 Task: Set the title for the new security advisory in the repository "Javascript" to "Advisory1".
Action: Mouse moved to (1085, 360)
Screenshot: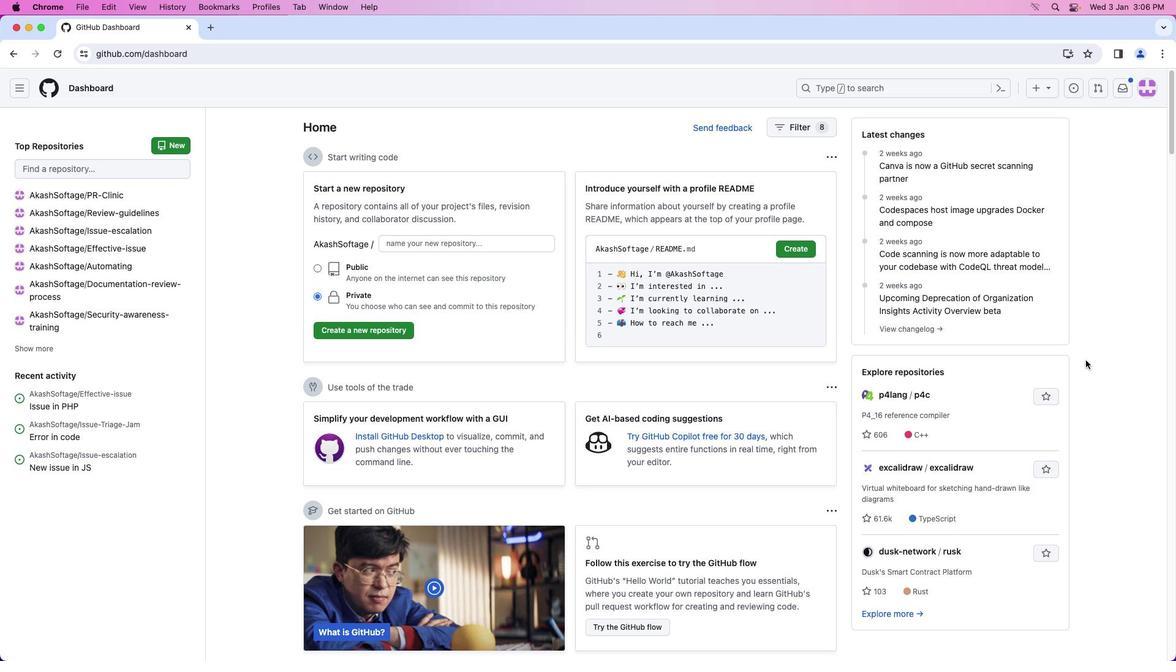 
Action: Mouse pressed left at (1085, 360)
Screenshot: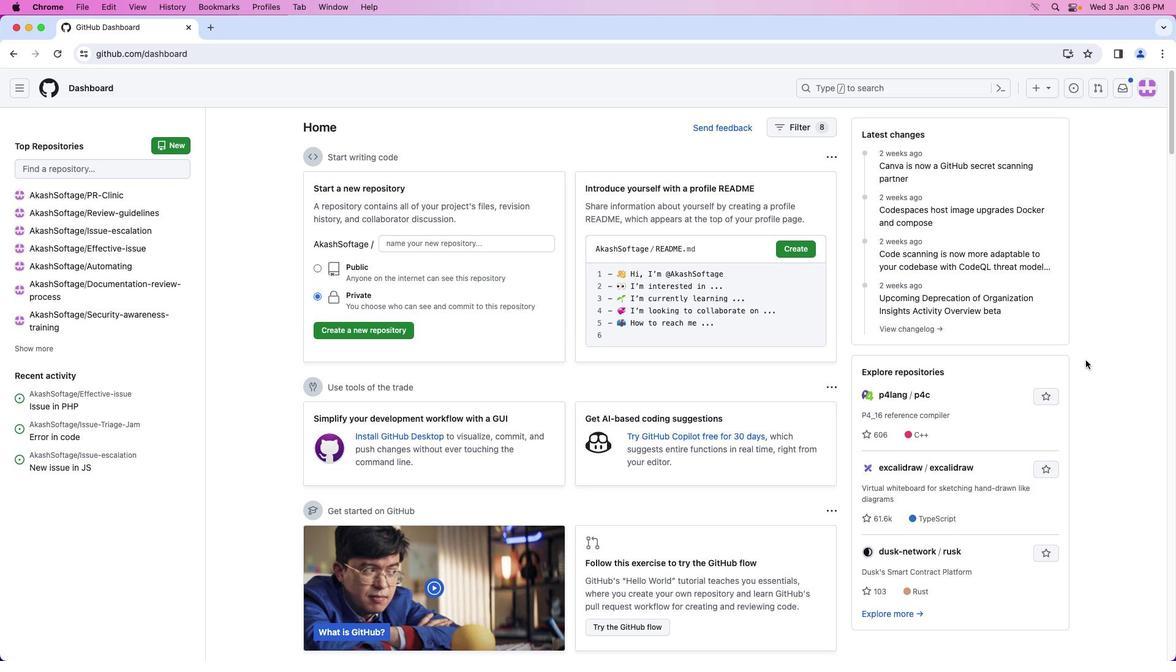 
Action: Mouse moved to (1150, 90)
Screenshot: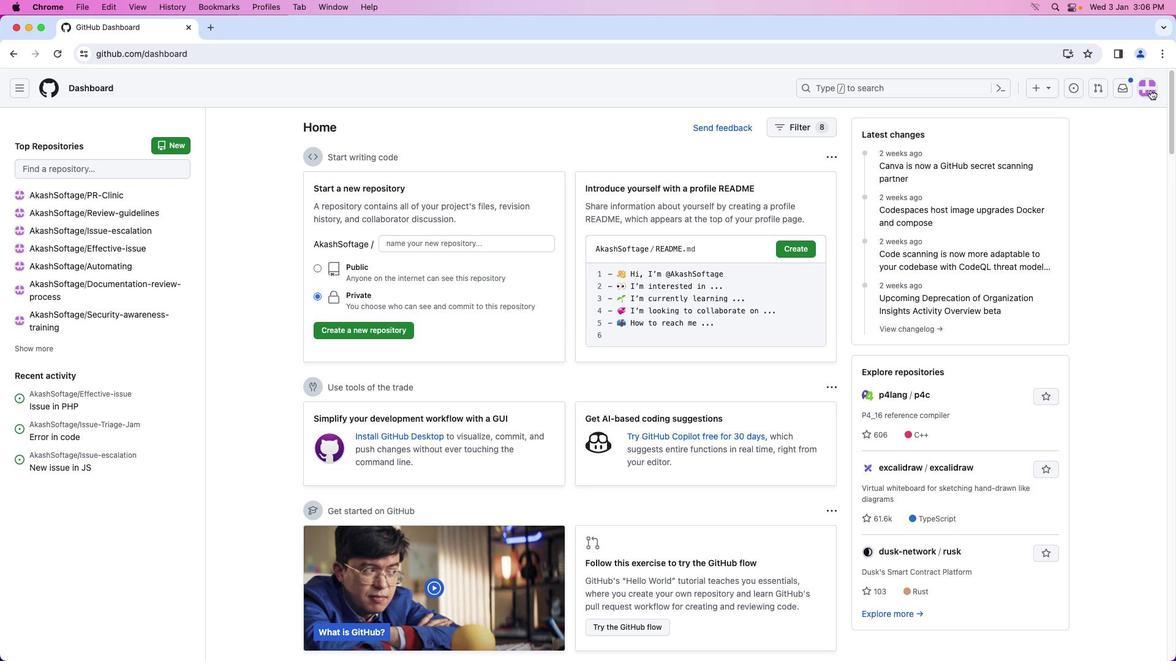 
Action: Mouse pressed left at (1150, 90)
Screenshot: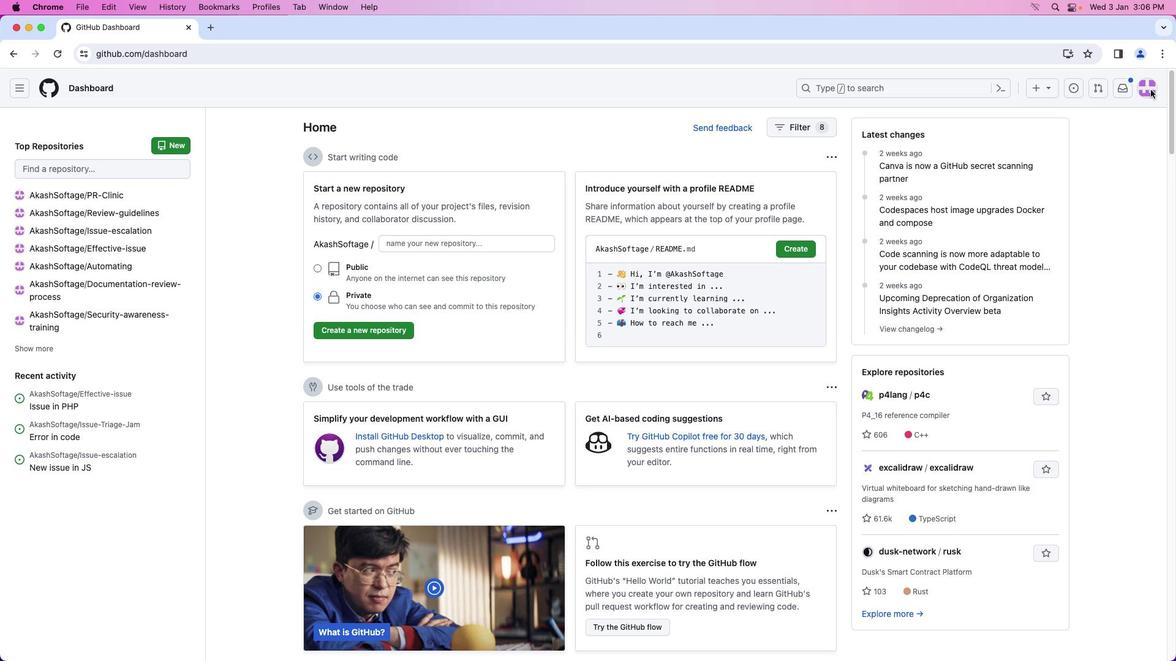 
Action: Mouse moved to (1080, 205)
Screenshot: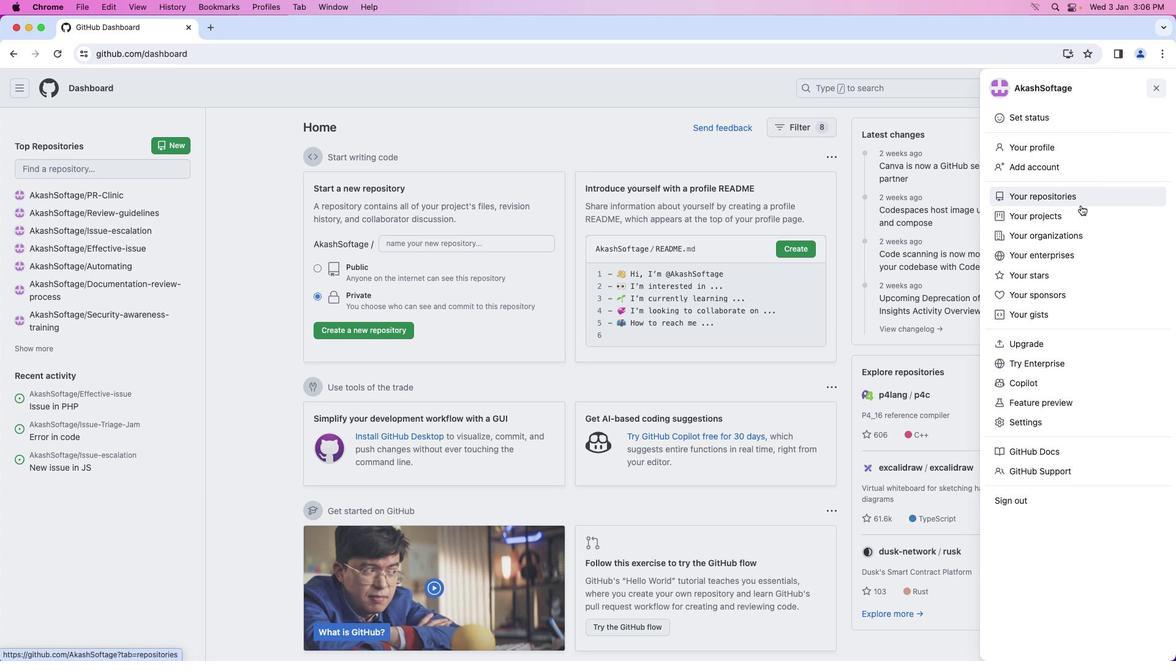 
Action: Mouse pressed left at (1080, 205)
Screenshot: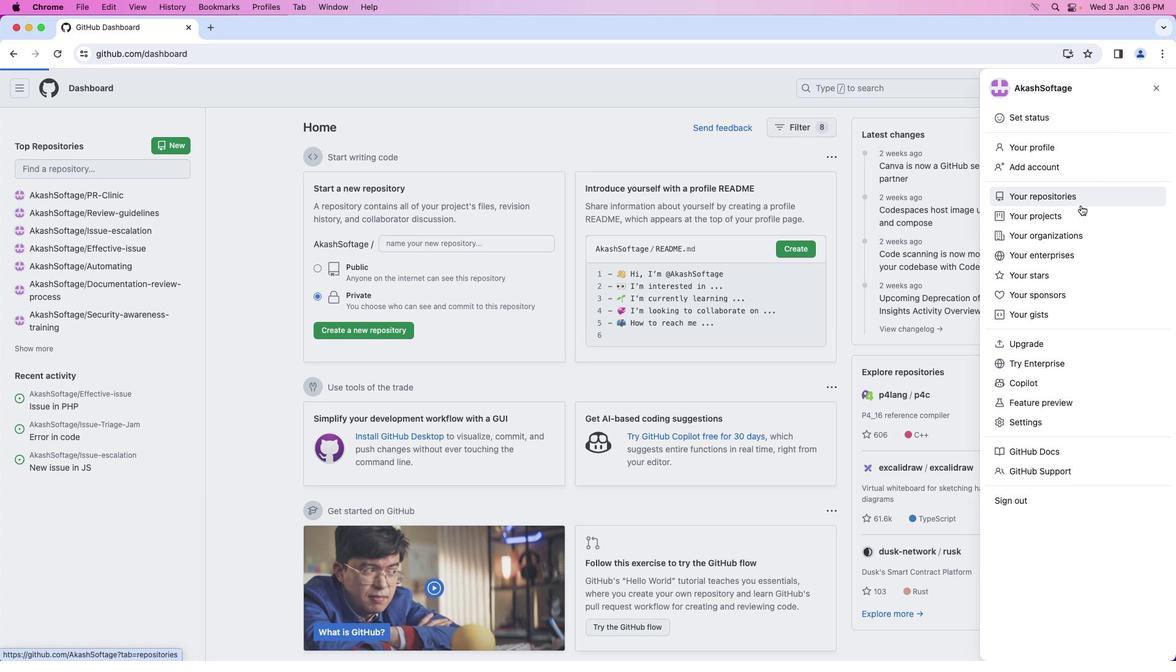 
Action: Mouse moved to (453, 201)
Screenshot: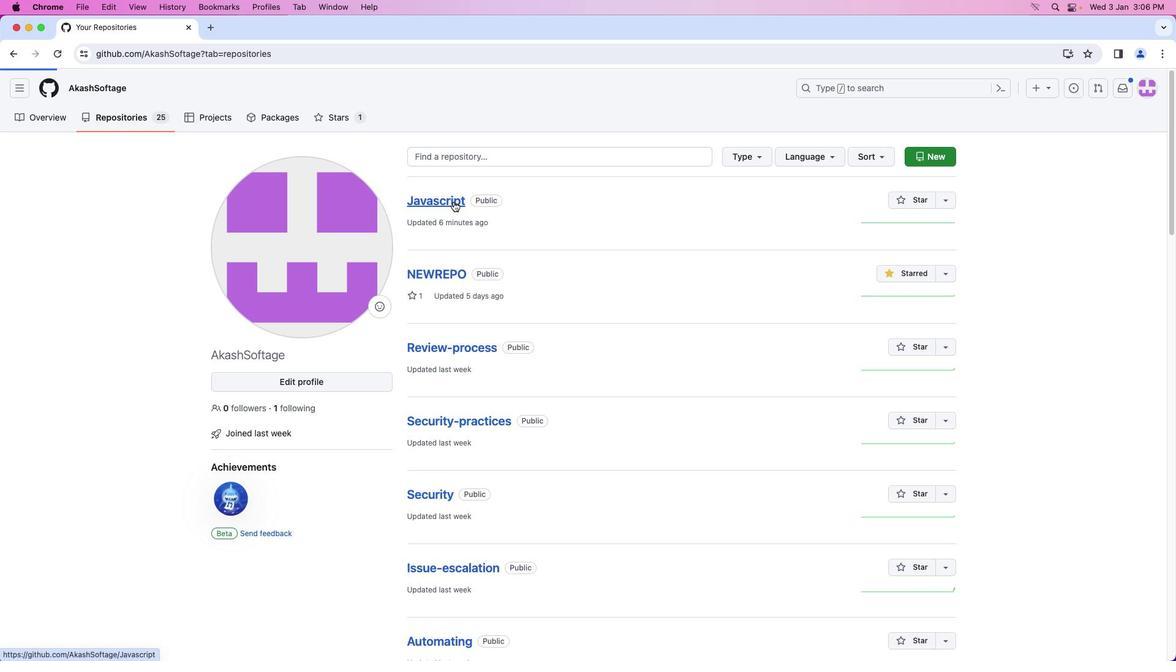 
Action: Mouse pressed left at (453, 201)
Screenshot: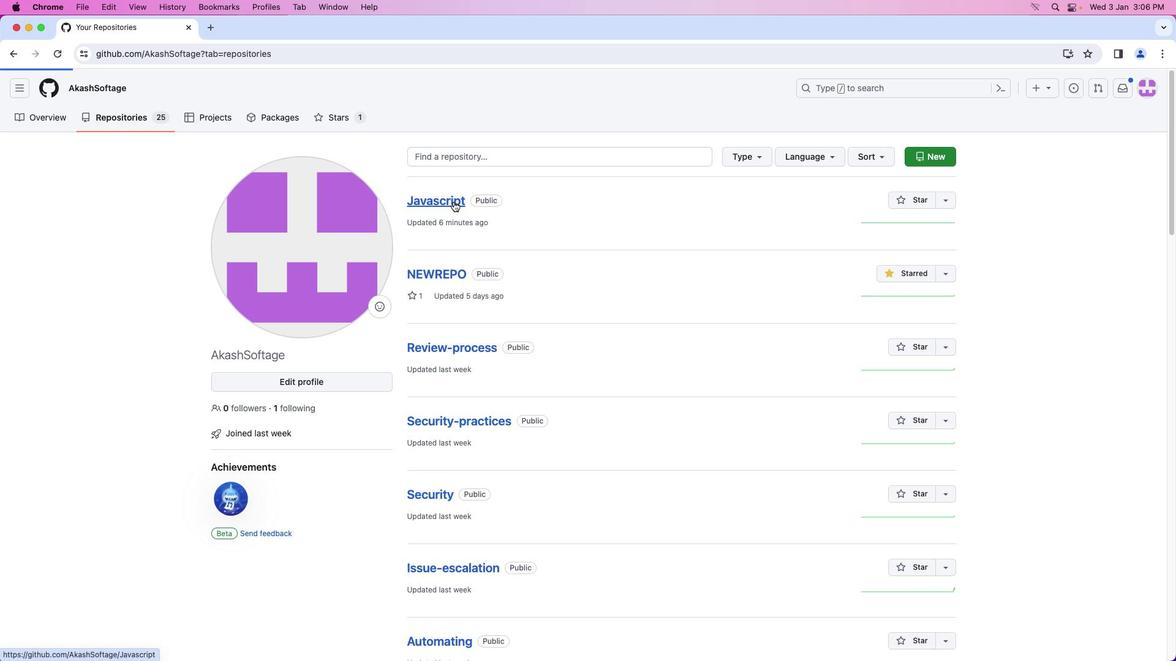 
Action: Mouse moved to (393, 124)
Screenshot: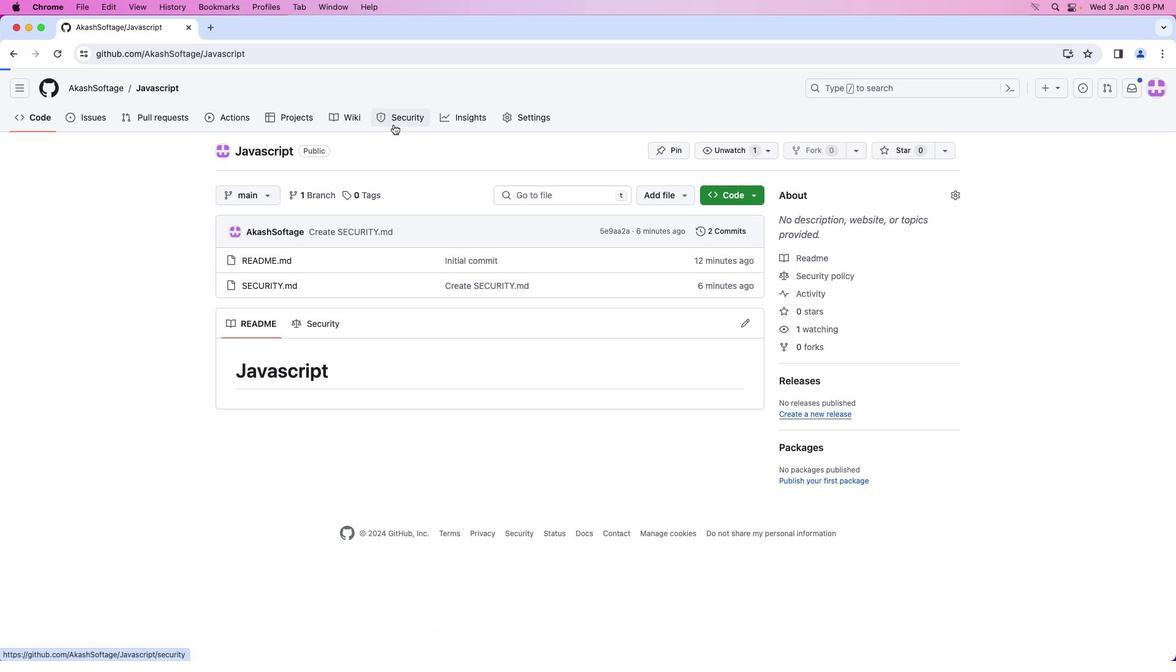 
Action: Mouse pressed left at (393, 124)
Screenshot: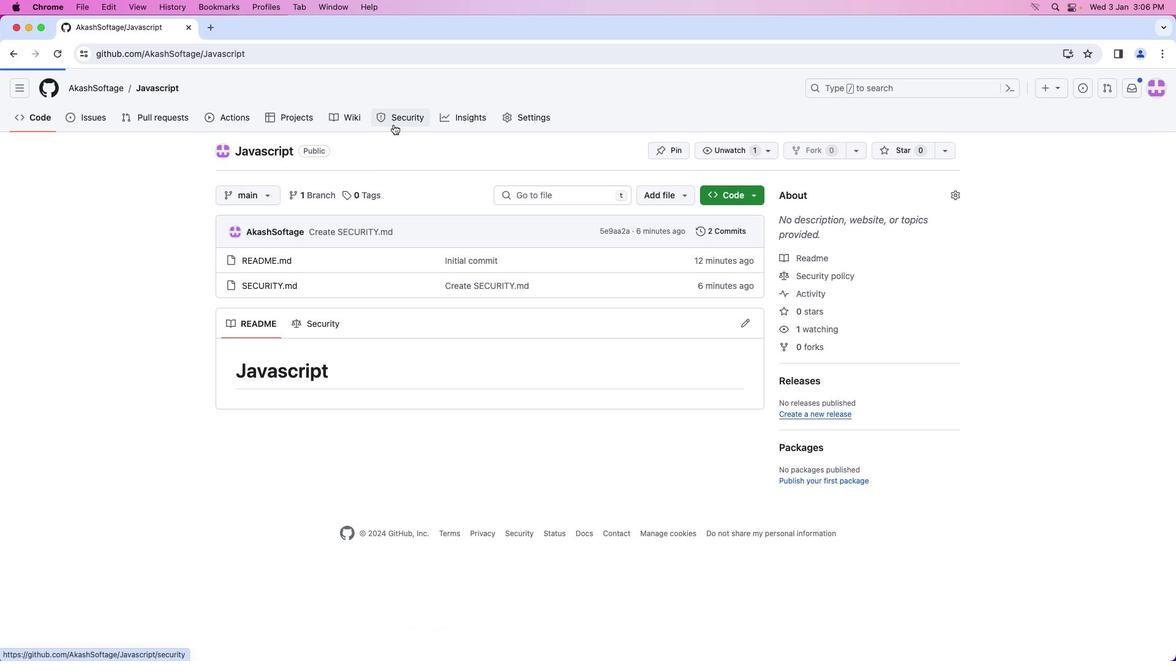 
Action: Mouse moved to (313, 225)
Screenshot: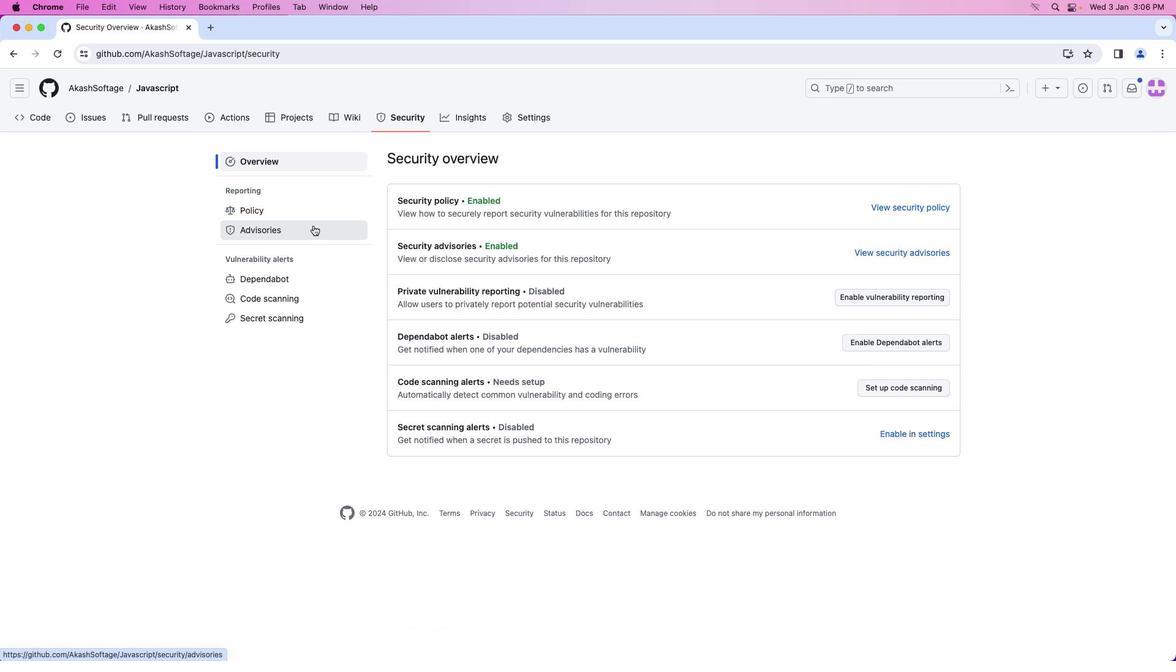 
Action: Mouse pressed left at (313, 225)
Screenshot: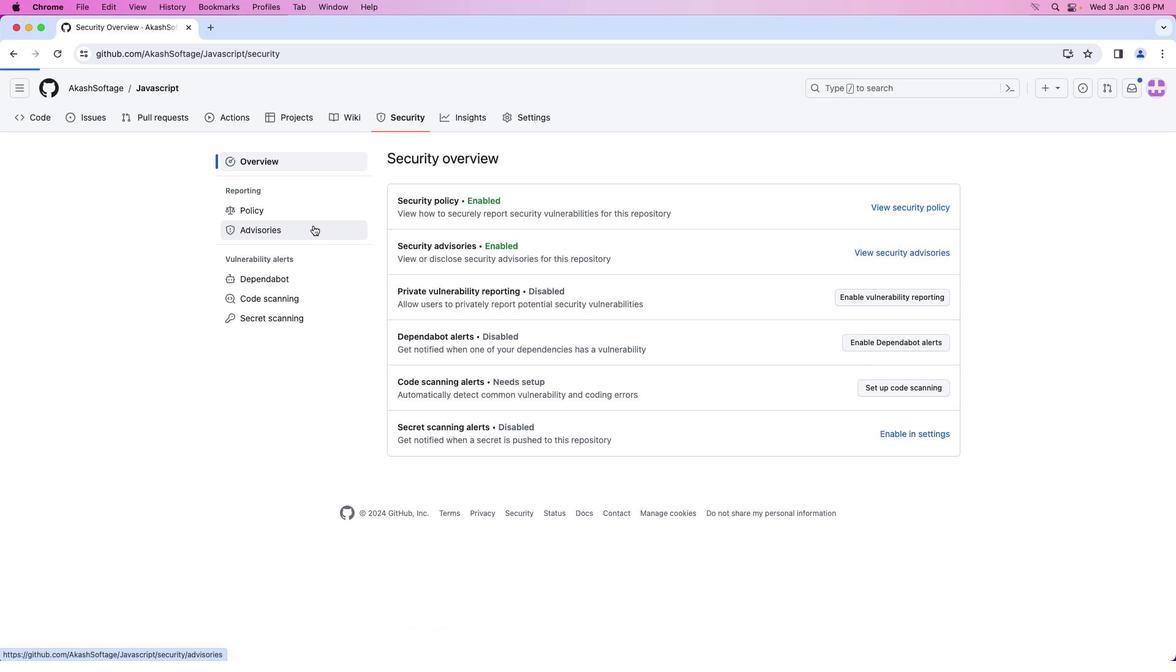 
Action: Mouse moved to (861, 159)
Screenshot: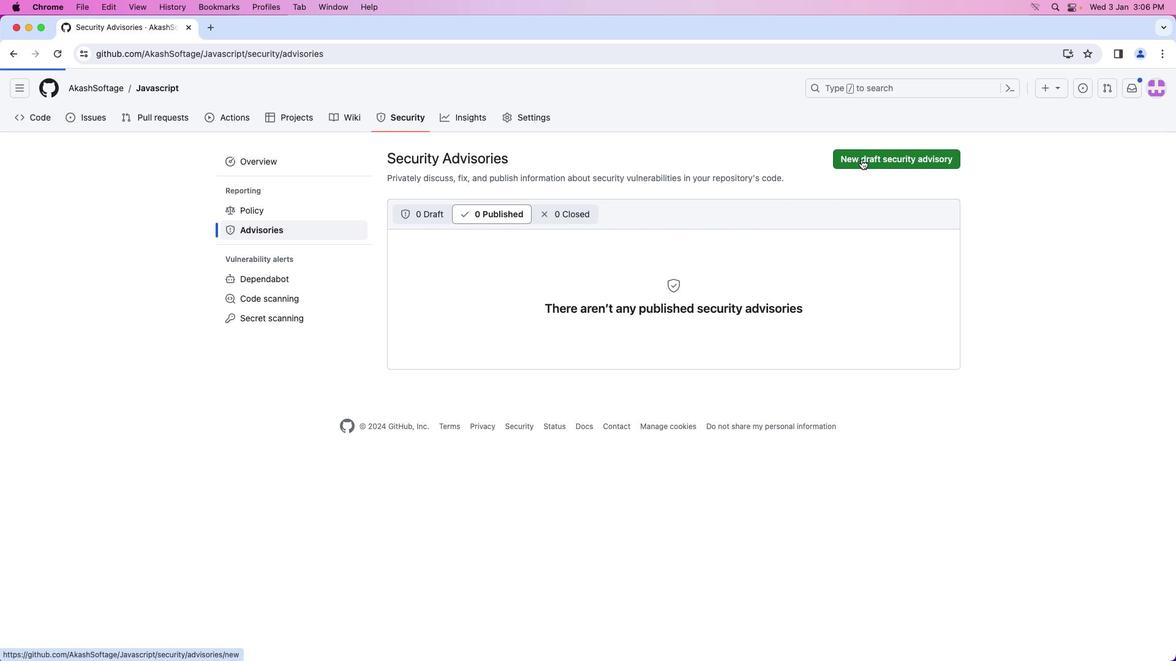 
Action: Mouse pressed left at (861, 159)
Screenshot: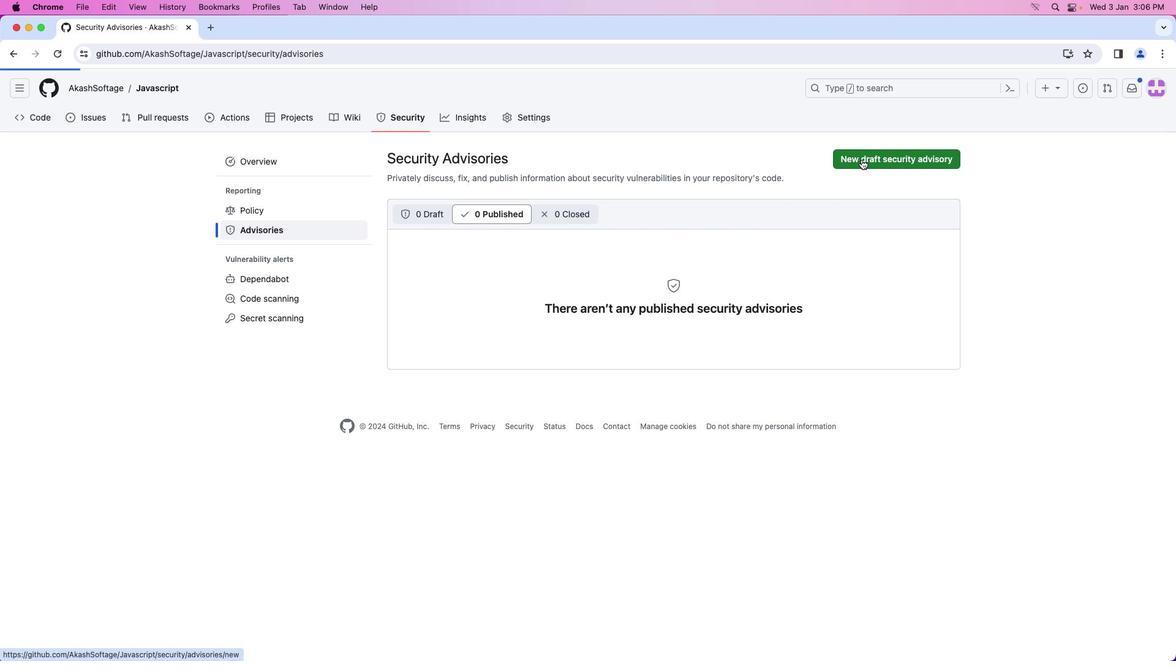 
Action: Mouse moved to (423, 267)
Screenshot: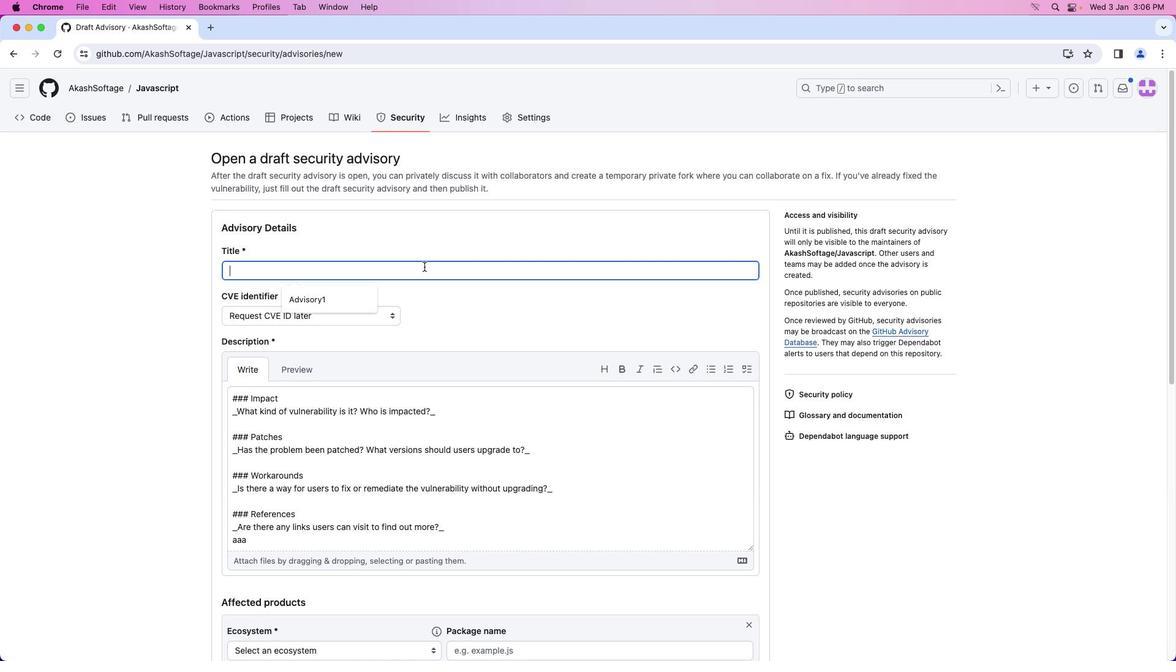 
Action: Mouse pressed left at (423, 267)
Screenshot: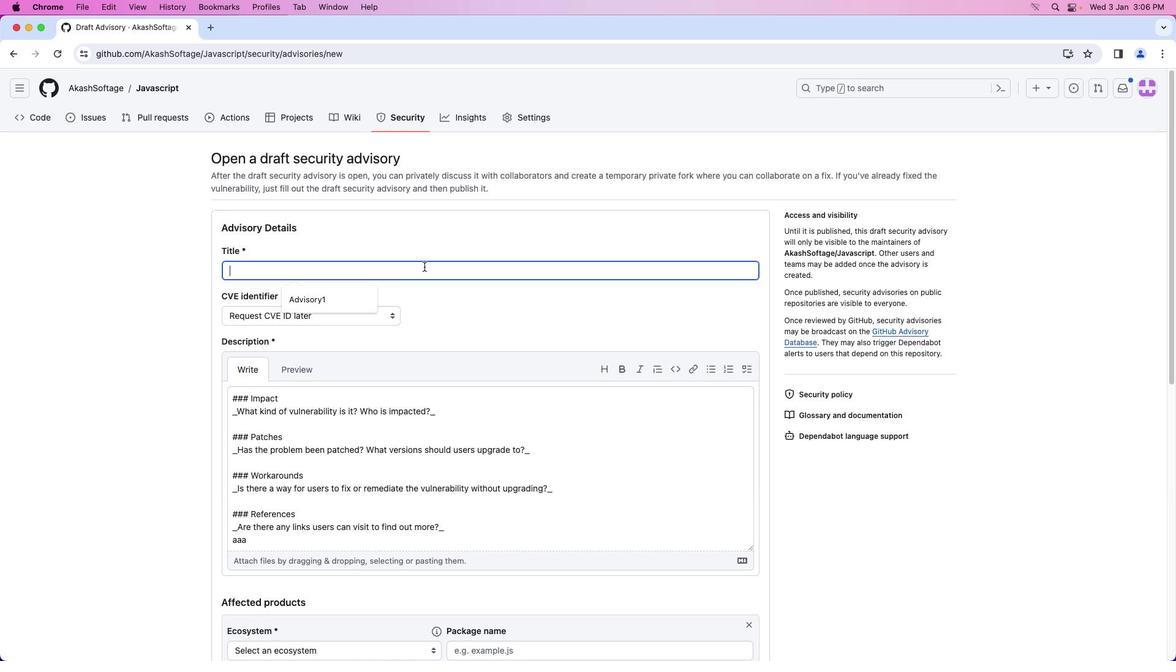 
Action: Key pressed Key.caps_lock'A'Key.caps_lock'd''v''i''s''o''r''y''1'
Screenshot: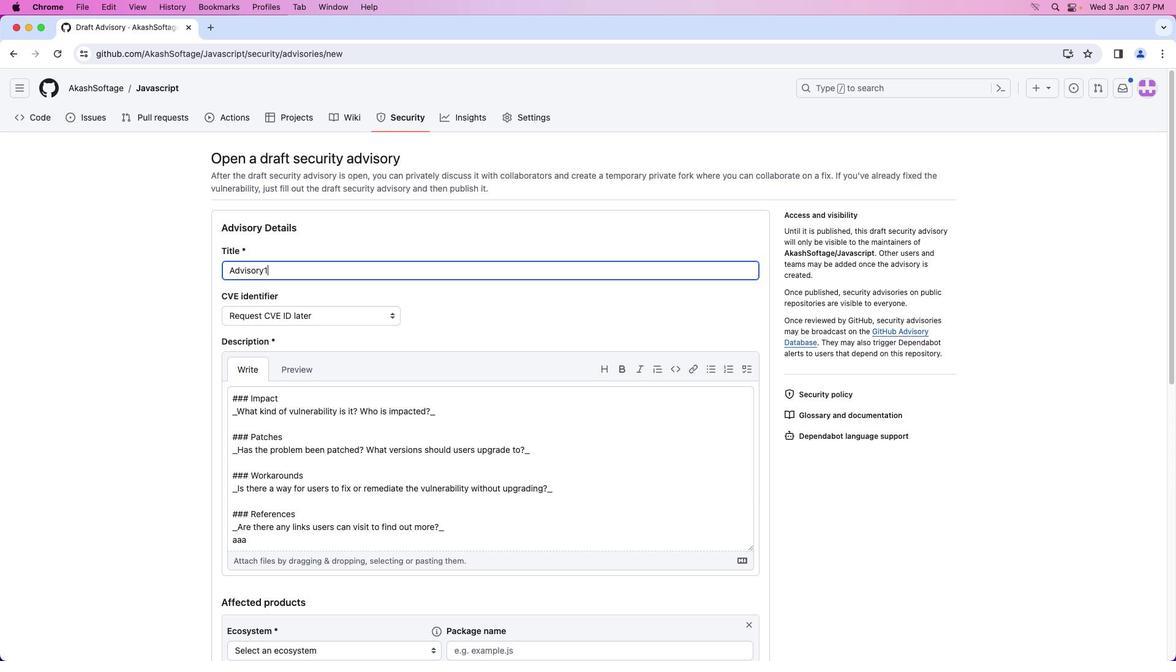 
Action: Mouse moved to (499, 305)
Screenshot: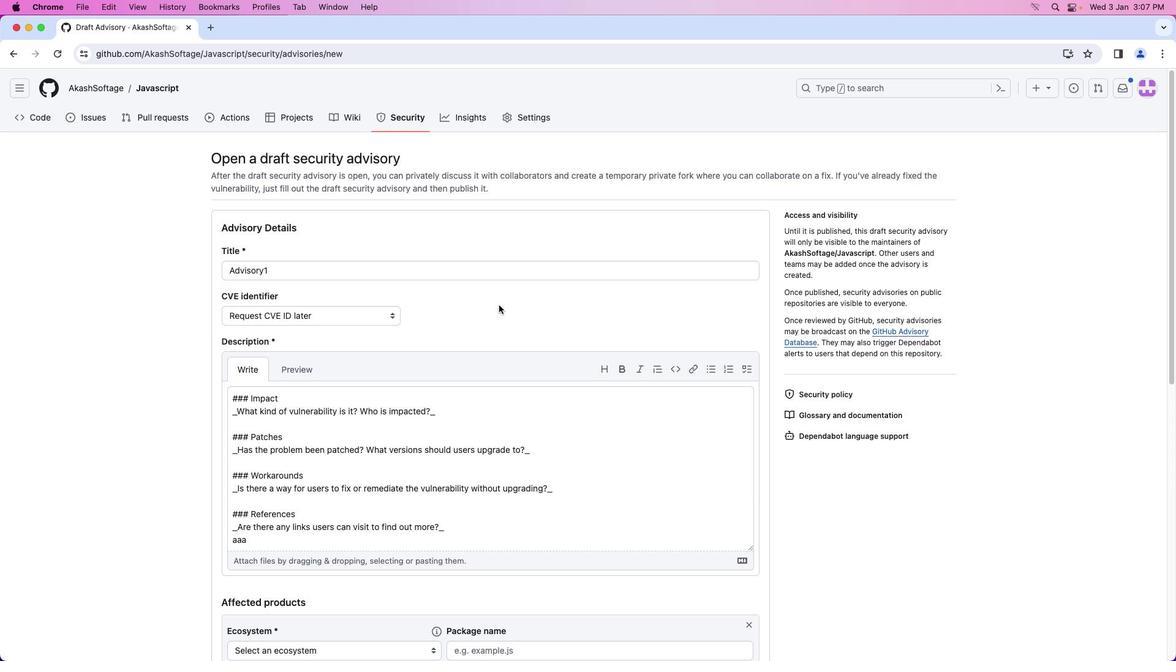 
Action: Mouse pressed left at (499, 305)
Screenshot: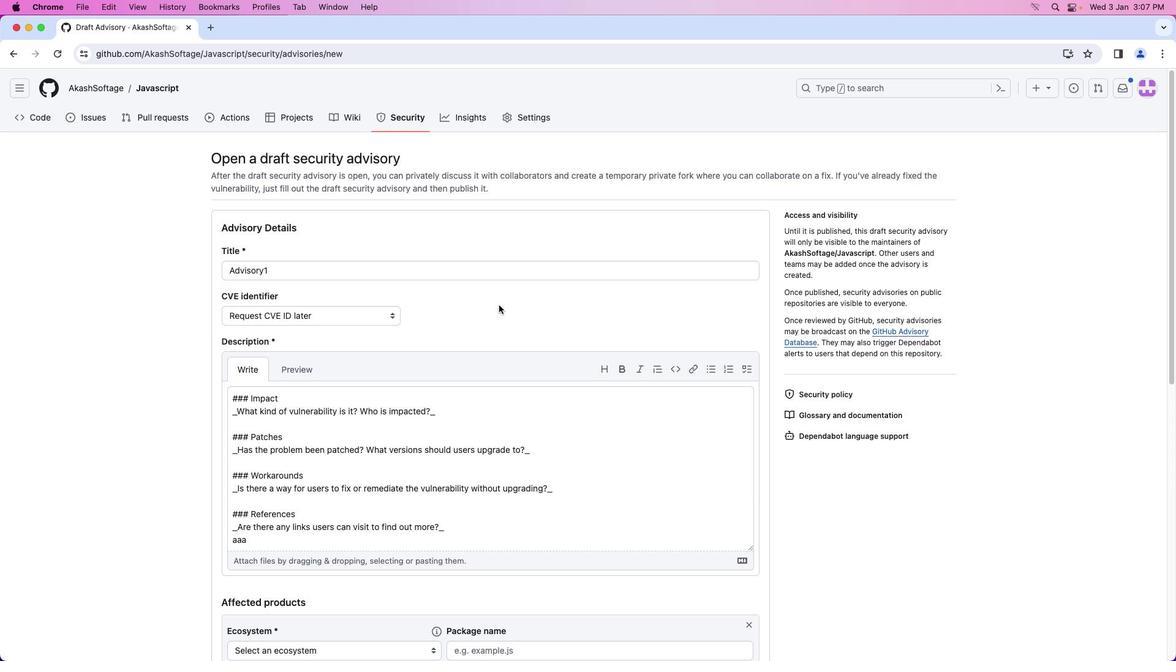
